 Task: Submit a new package usage summary request
Action: Mouse moved to (261, 289)
Screenshot: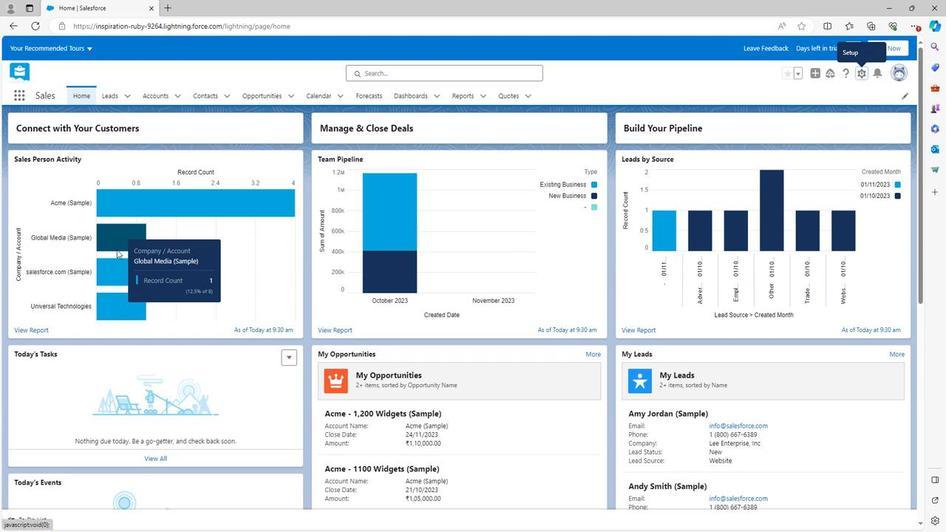
Action: Mouse scrolled (261, 289) with delta (0, 0)
Screenshot: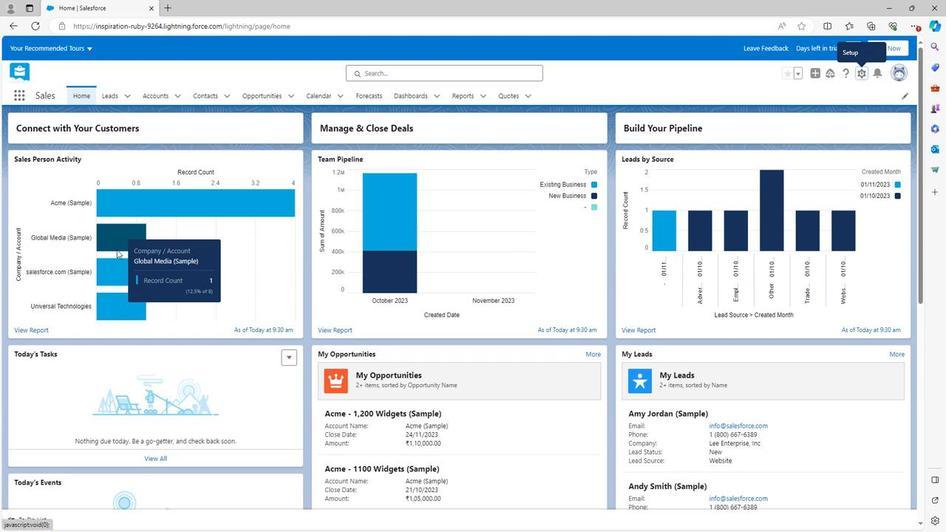 
Action: Mouse scrolled (261, 289) with delta (0, 0)
Screenshot: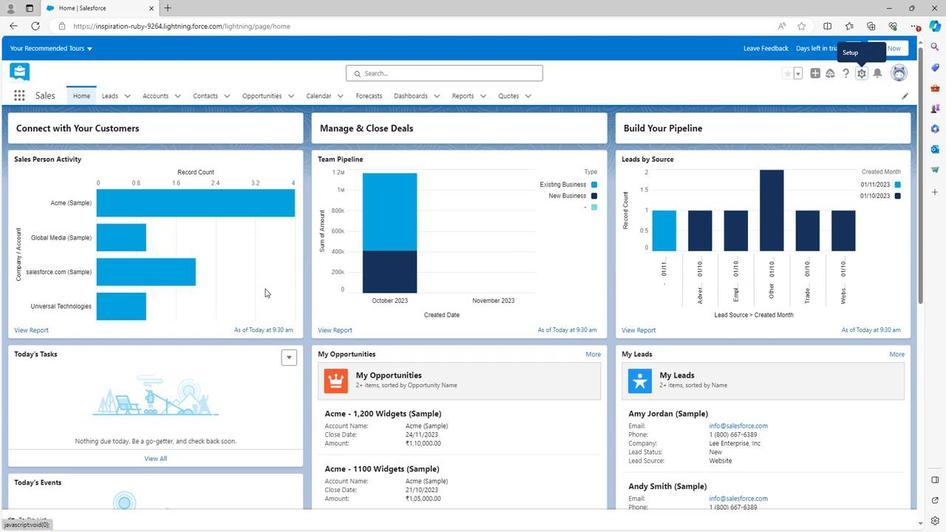 
Action: Mouse scrolled (261, 289) with delta (0, 0)
Screenshot: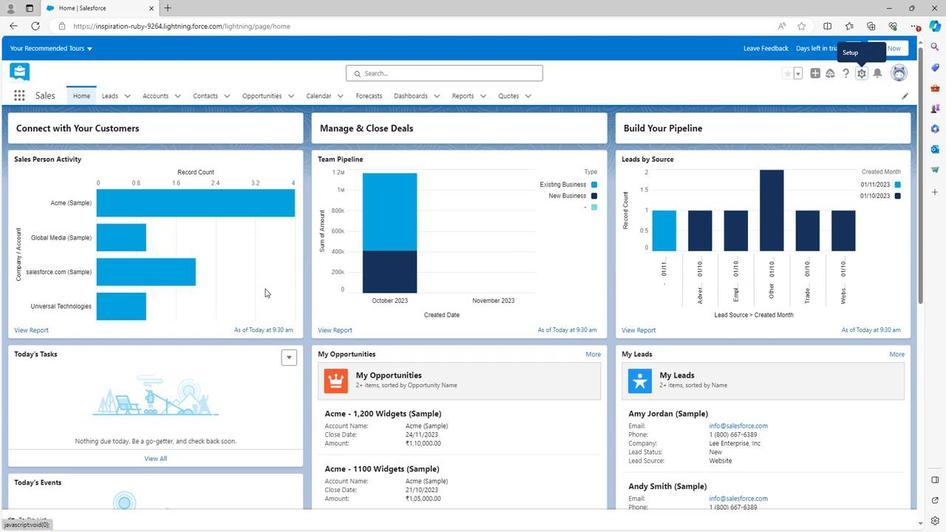 
Action: Mouse moved to (261, 287)
Screenshot: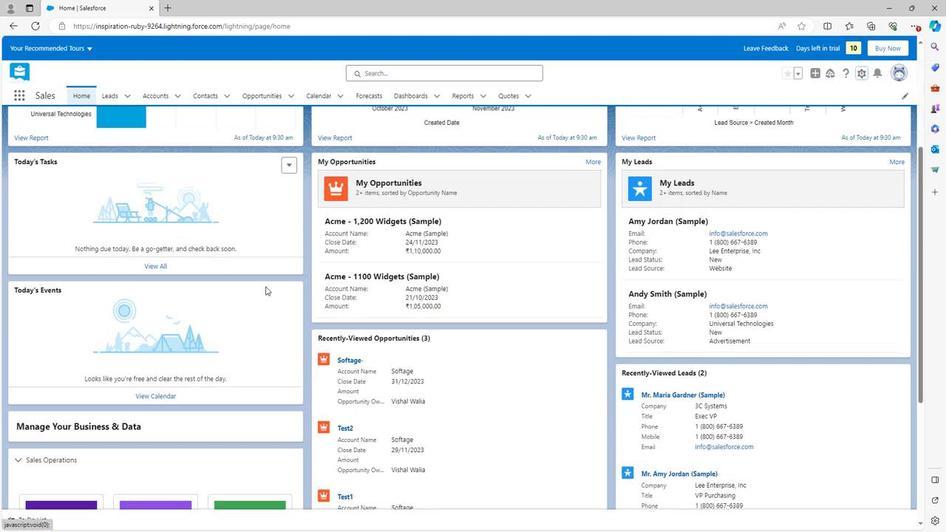 
Action: Mouse scrolled (261, 286) with delta (0, 0)
Screenshot: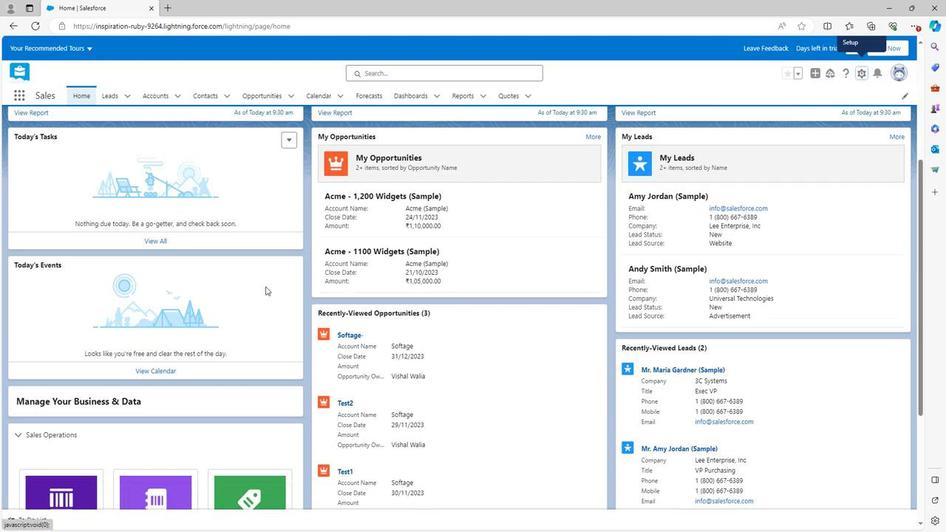 
Action: Mouse scrolled (261, 286) with delta (0, 0)
Screenshot: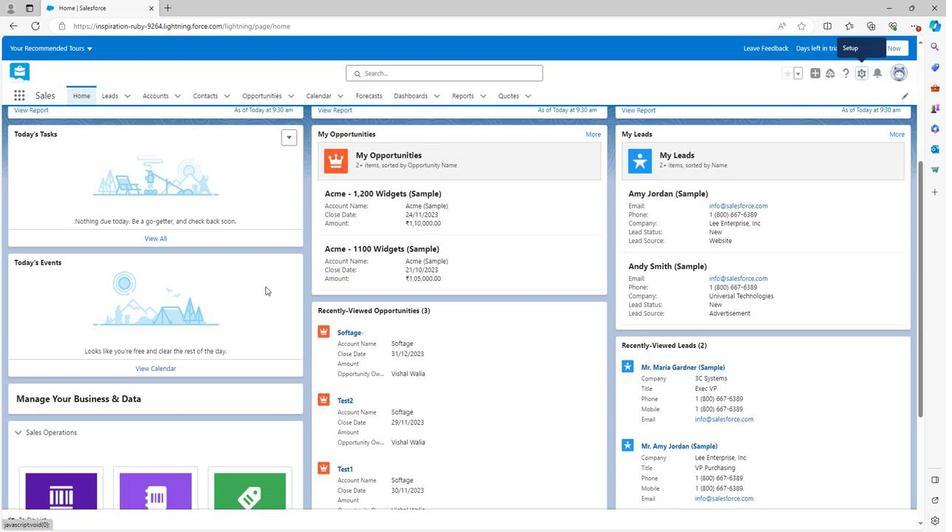 
Action: Mouse scrolled (261, 286) with delta (0, 0)
Screenshot: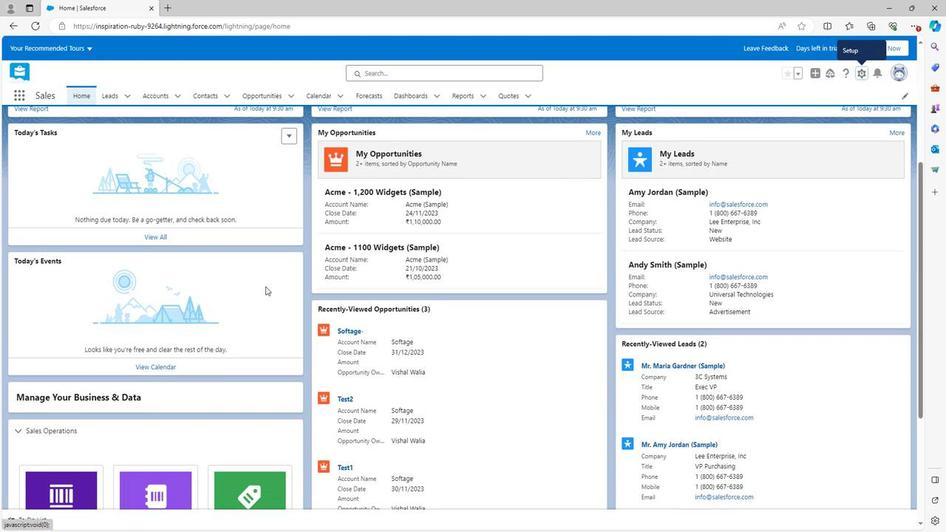 
Action: Mouse scrolled (261, 286) with delta (0, 0)
Screenshot: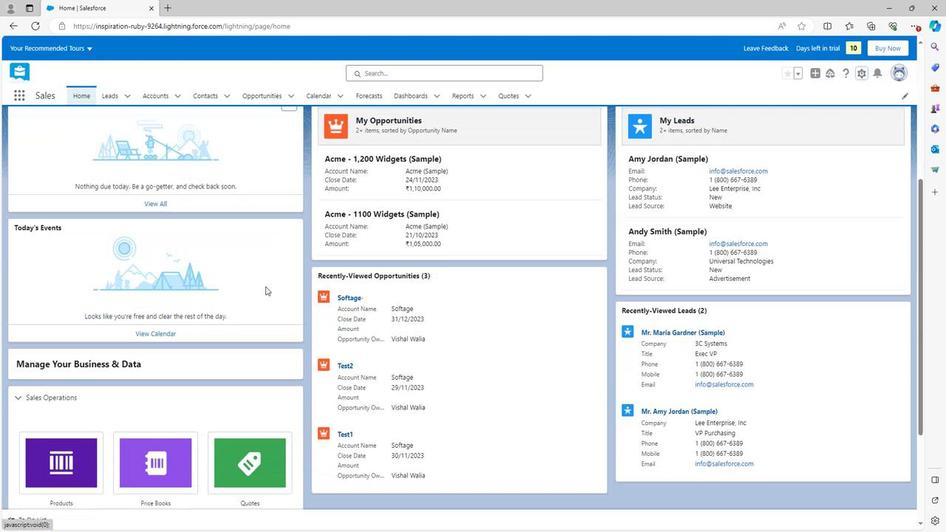 
Action: Mouse scrolled (261, 287) with delta (0, 0)
Screenshot: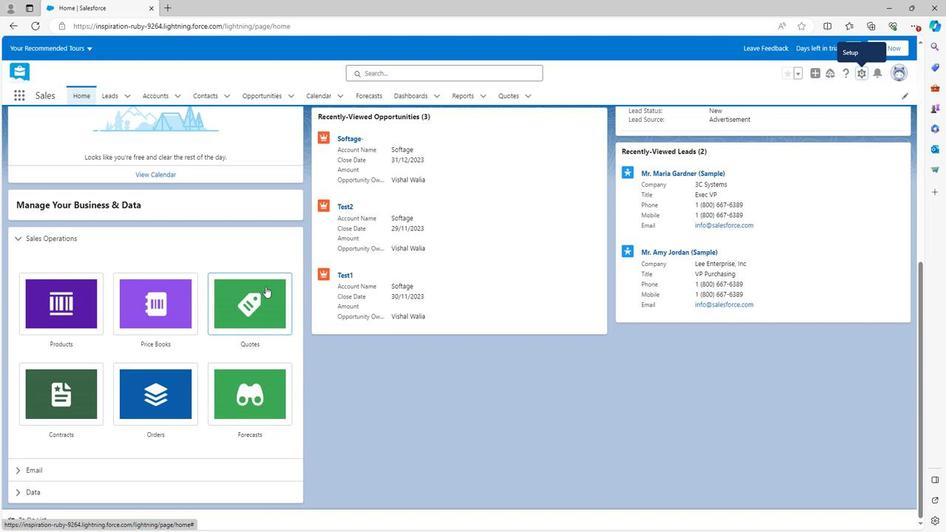 
Action: Mouse scrolled (261, 287) with delta (0, 0)
Screenshot: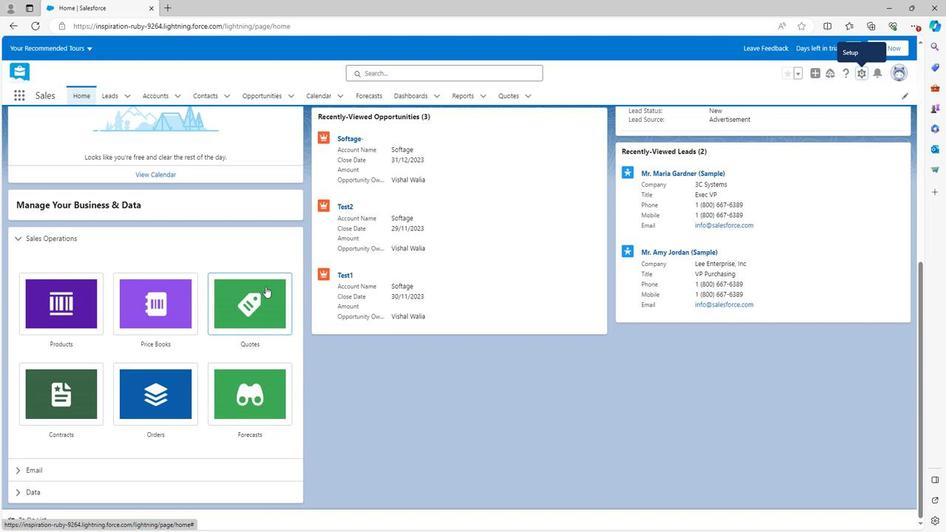 
Action: Mouse scrolled (261, 287) with delta (0, 0)
Screenshot: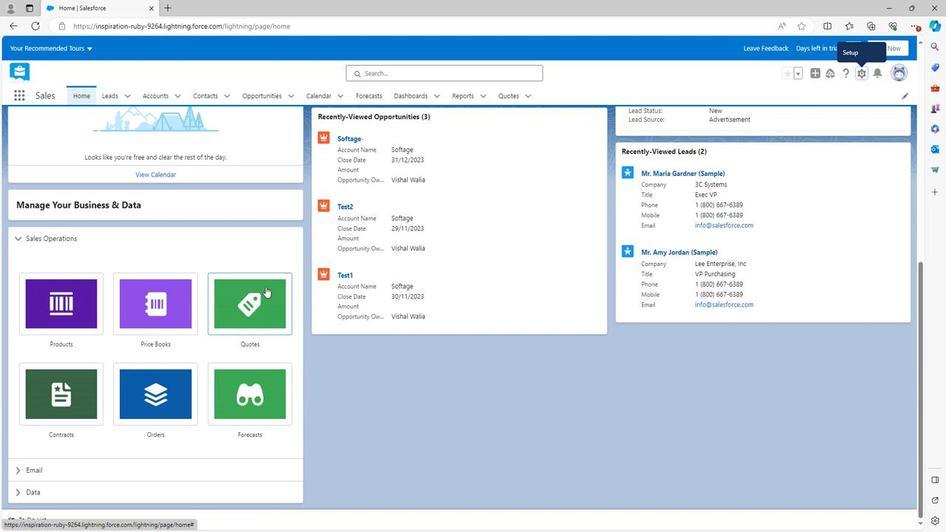 
Action: Mouse scrolled (261, 287) with delta (0, 0)
Screenshot: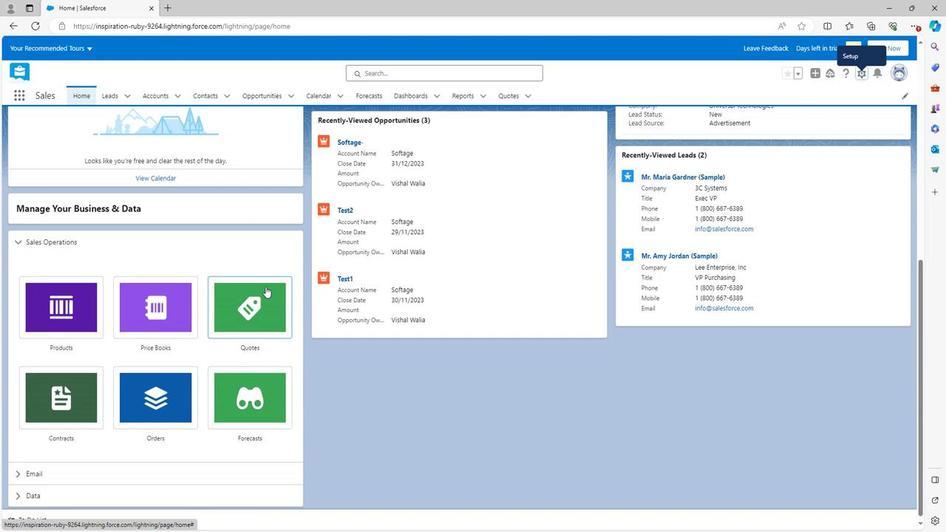 
Action: Mouse scrolled (261, 287) with delta (0, 0)
Screenshot: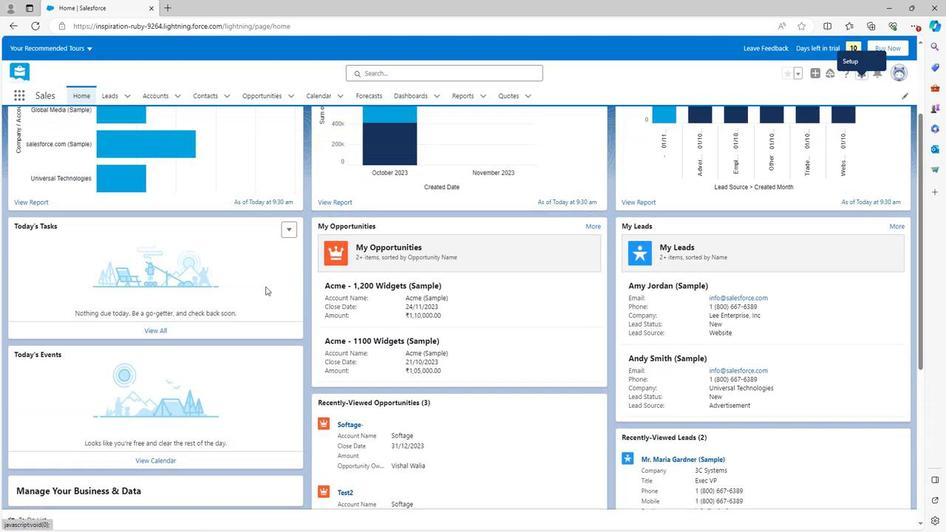 
Action: Mouse scrolled (261, 287) with delta (0, 0)
Screenshot: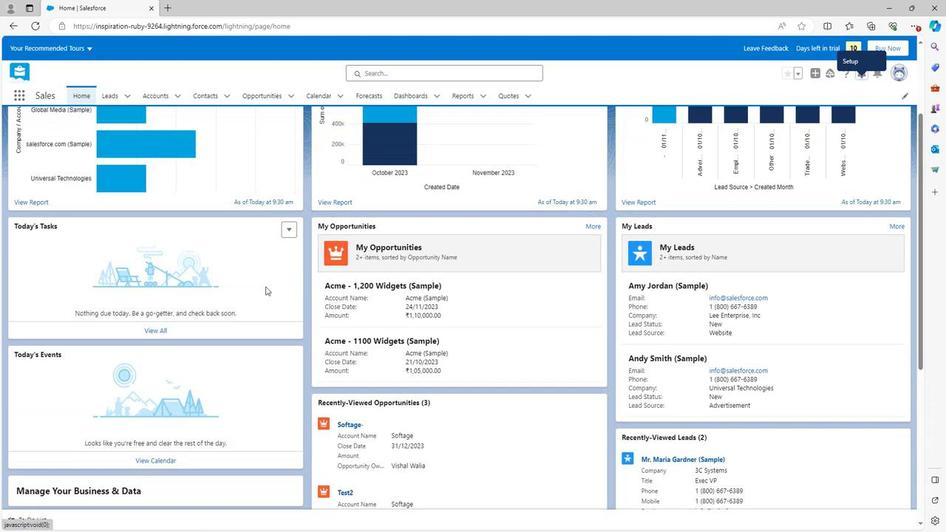 
Action: Mouse scrolled (261, 287) with delta (0, 0)
Screenshot: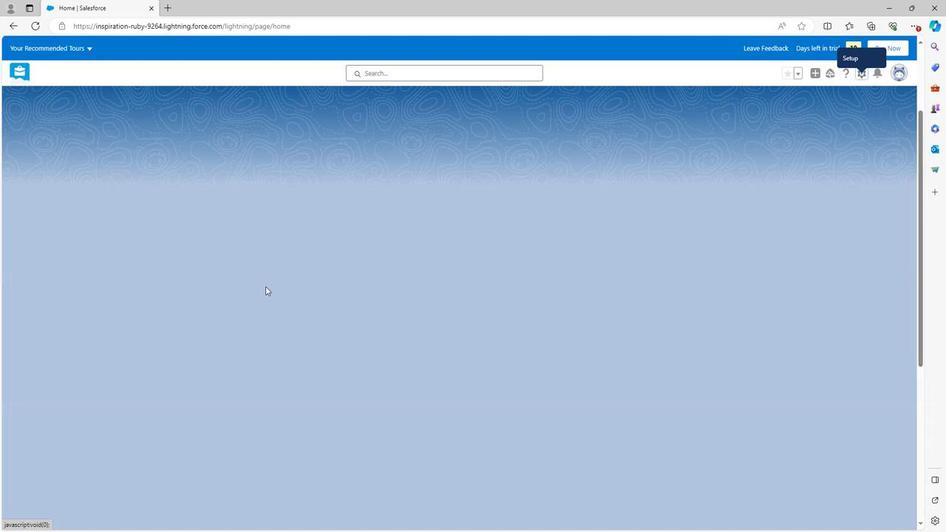 
Action: Mouse scrolled (261, 287) with delta (0, 0)
Screenshot: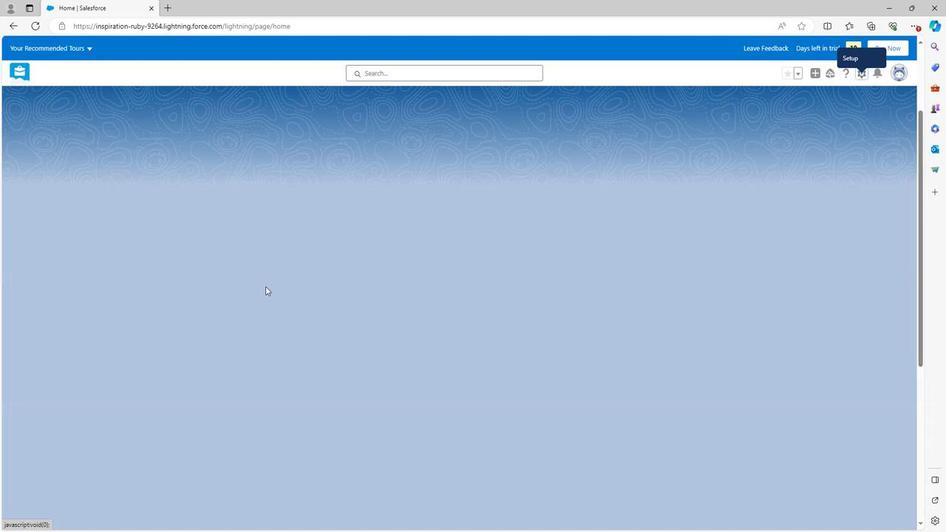 
Action: Mouse scrolled (261, 287) with delta (0, 0)
Screenshot: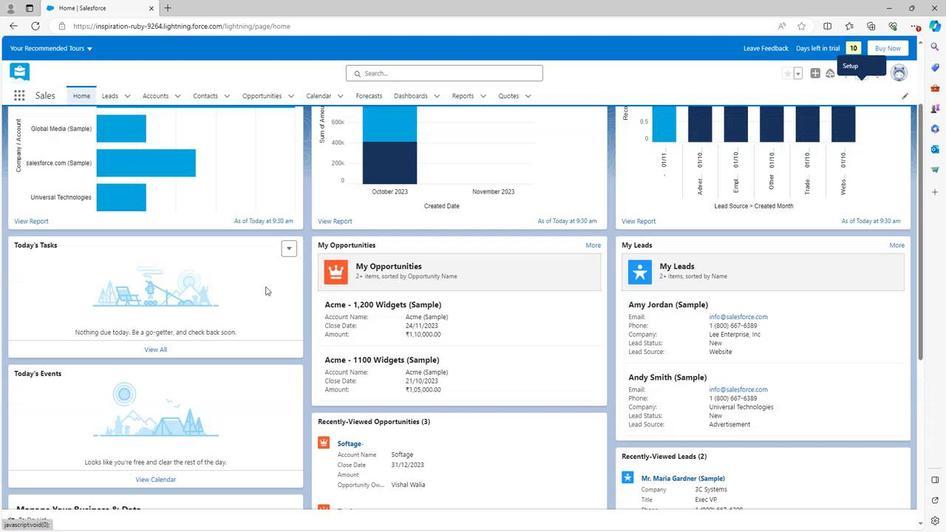 
Action: Mouse moved to (854, 69)
Screenshot: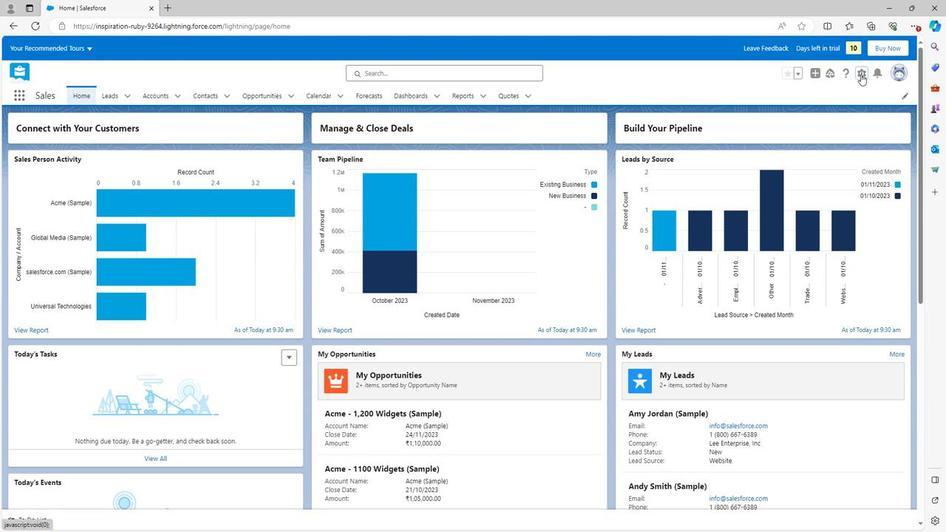 
Action: Mouse pressed left at (854, 69)
Screenshot: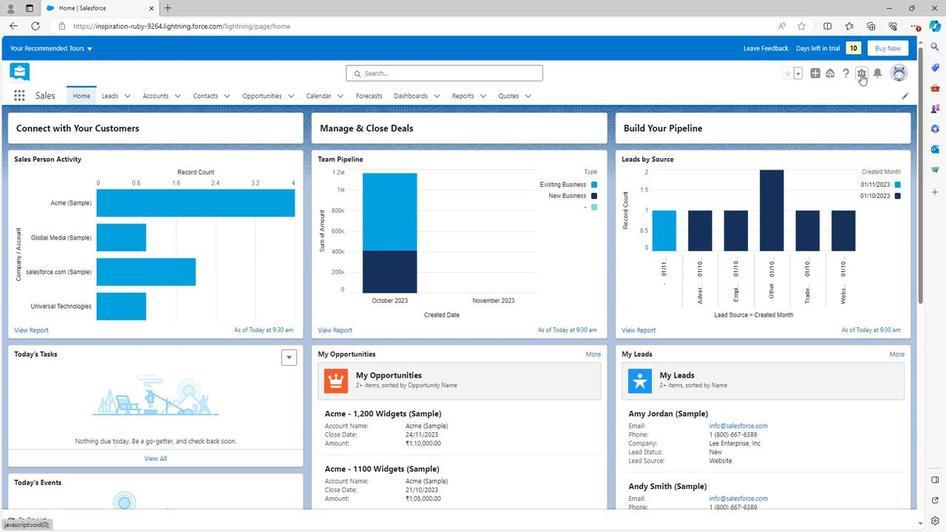 
Action: Mouse moved to (814, 100)
Screenshot: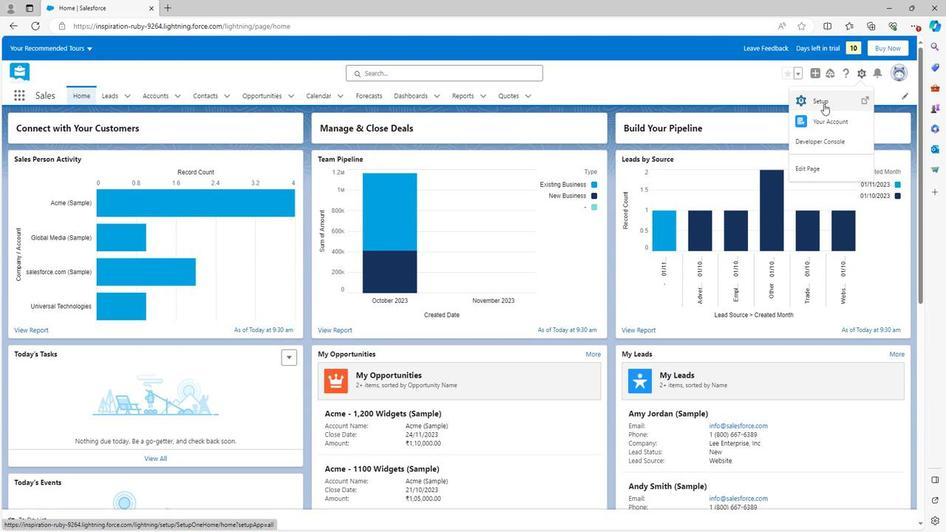 
Action: Mouse pressed left at (814, 100)
Screenshot: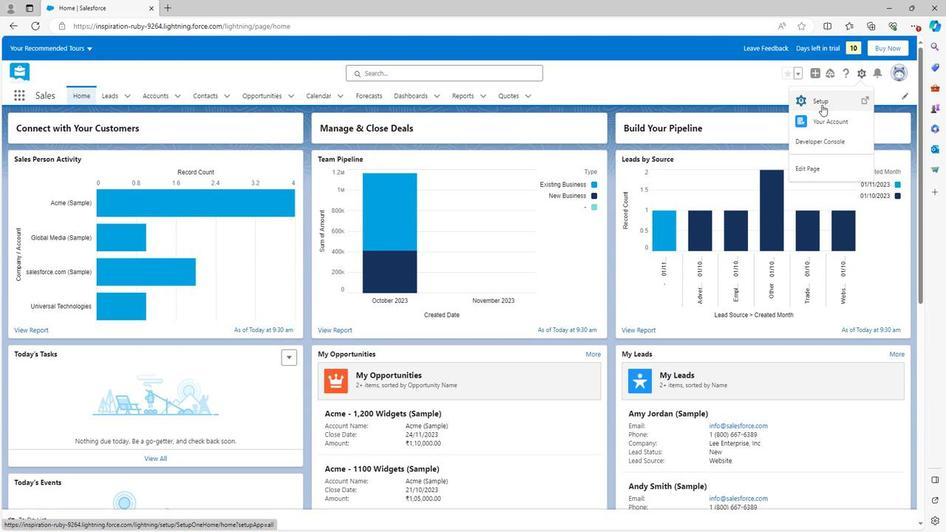 
Action: Mouse moved to (40, 358)
Screenshot: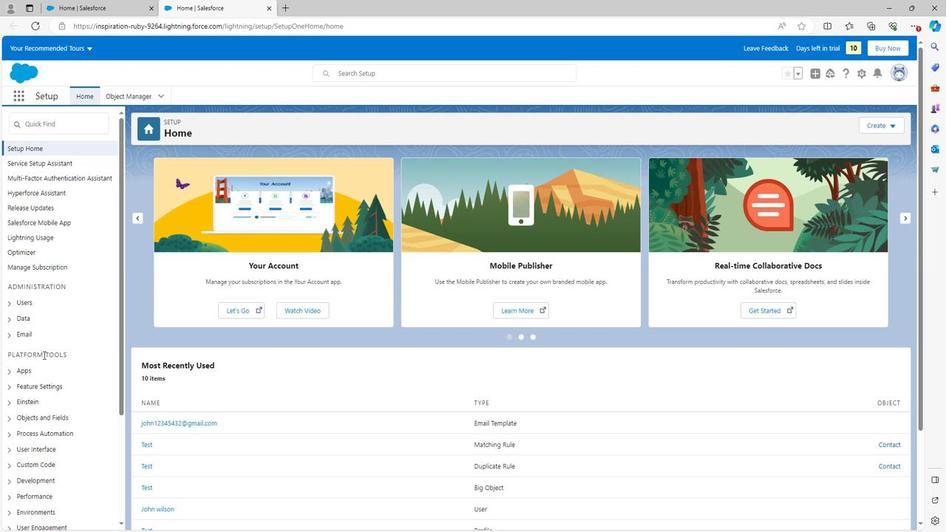 
Action: Mouse scrolled (40, 357) with delta (0, 0)
Screenshot: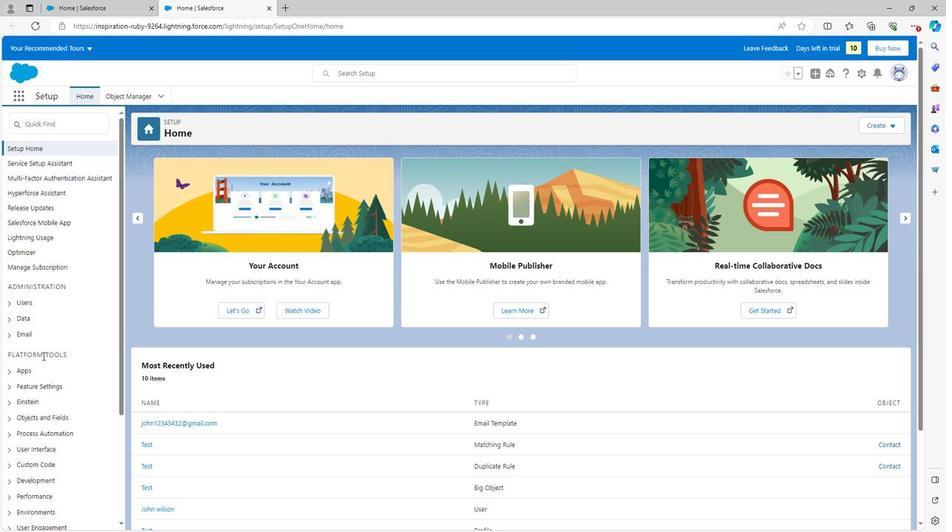 
Action: Mouse scrolled (40, 357) with delta (0, 0)
Screenshot: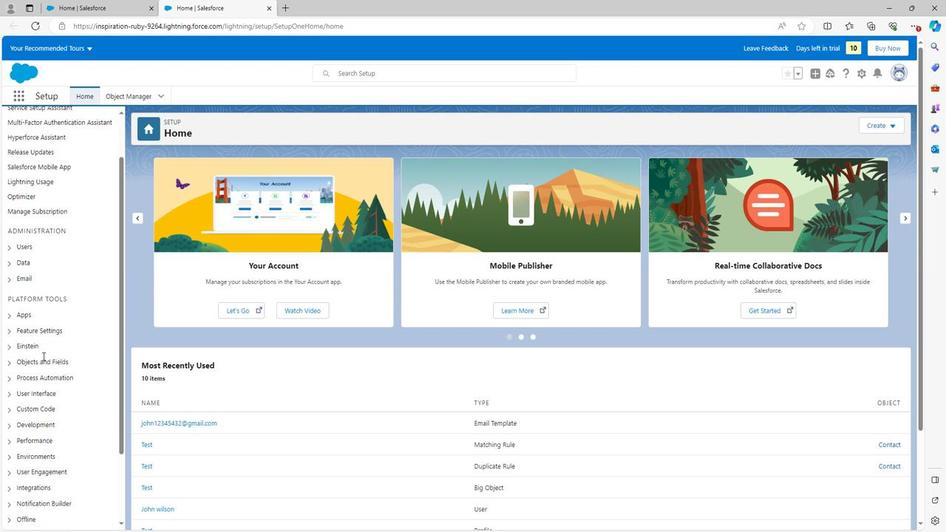 
Action: Mouse moved to (5, 244)
Screenshot: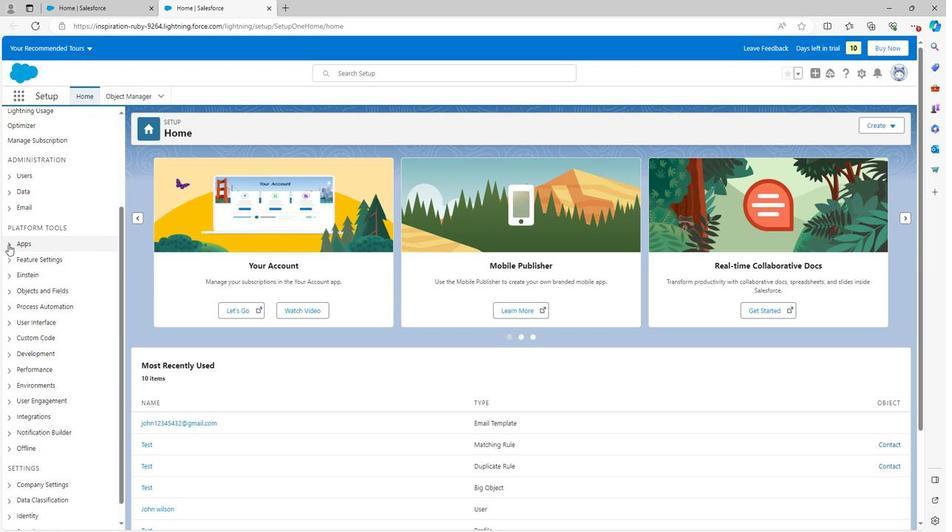 
Action: Mouse pressed left at (5, 244)
Screenshot: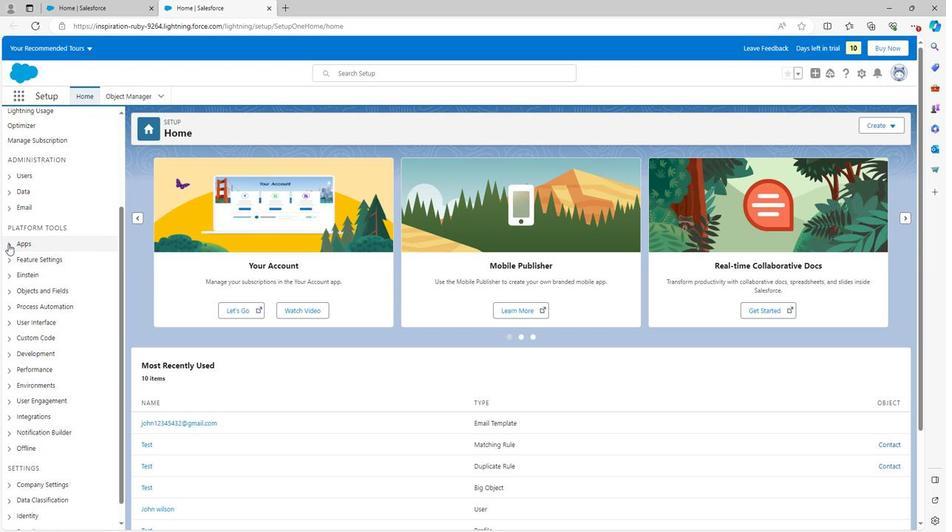 
Action: Mouse moved to (17, 355)
Screenshot: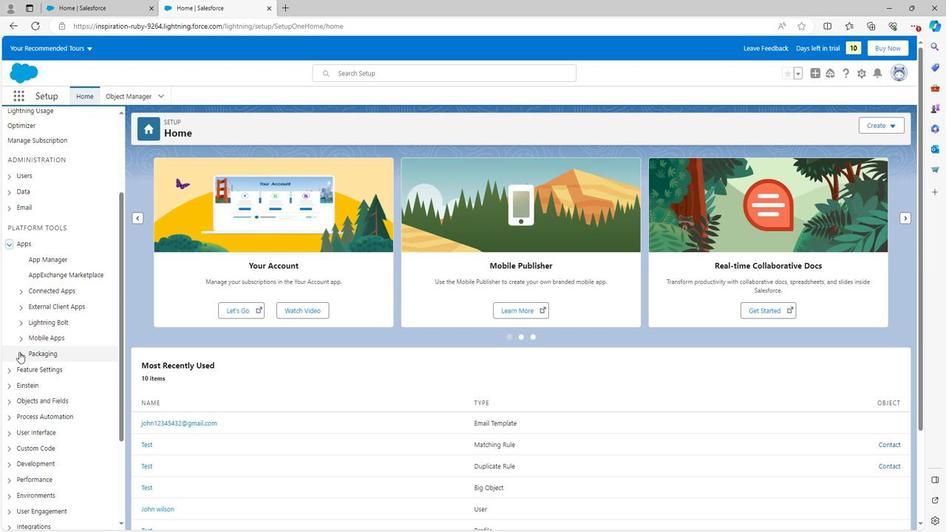 
Action: Mouse pressed left at (17, 355)
Screenshot: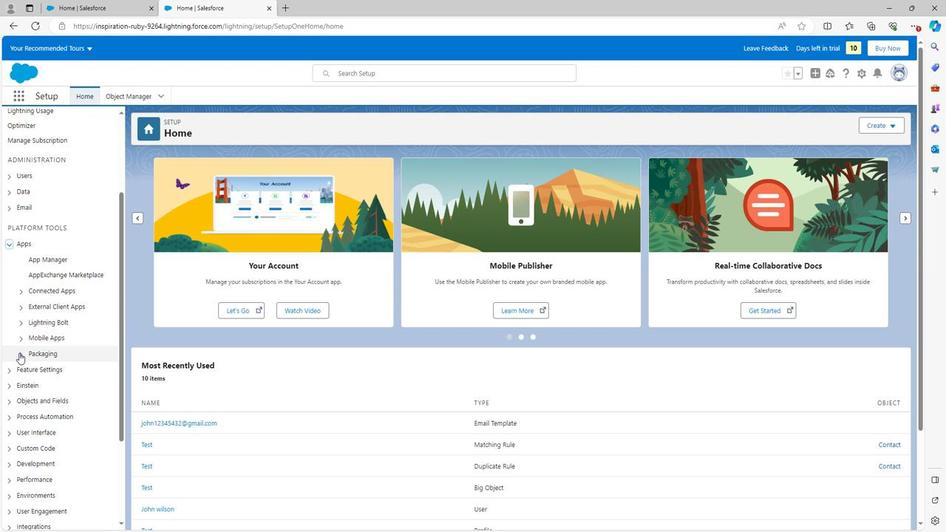 
Action: Mouse moved to (46, 403)
Screenshot: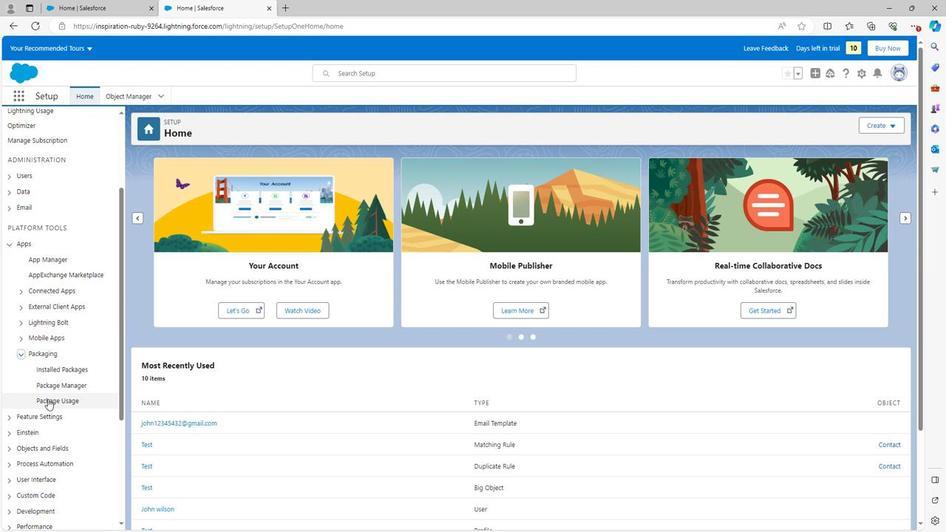 
Action: Mouse pressed left at (46, 403)
Screenshot: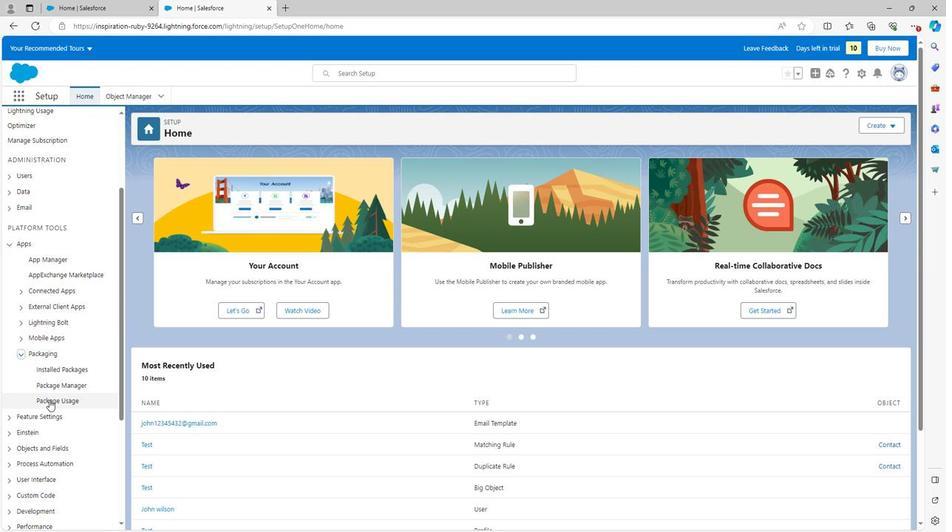 
Action: Mouse moved to (537, 276)
Screenshot: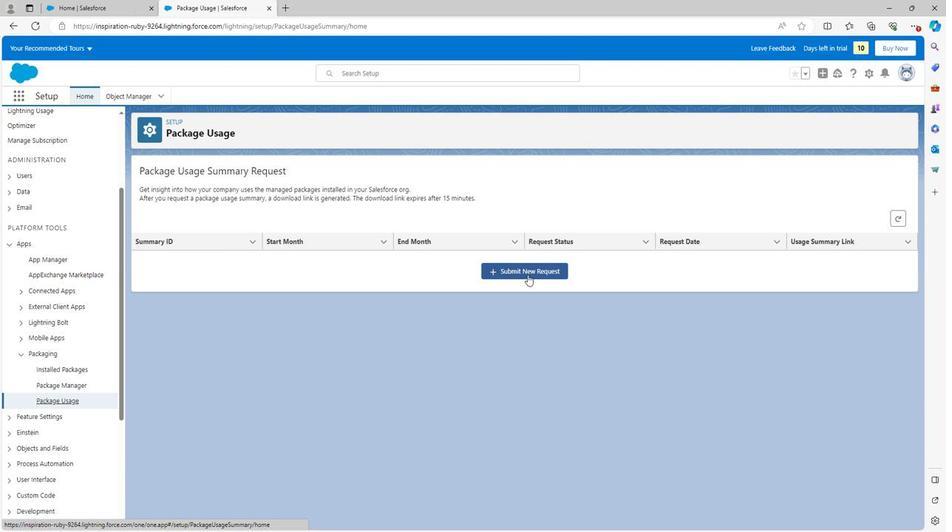 
Action: Mouse pressed left at (537, 276)
Screenshot: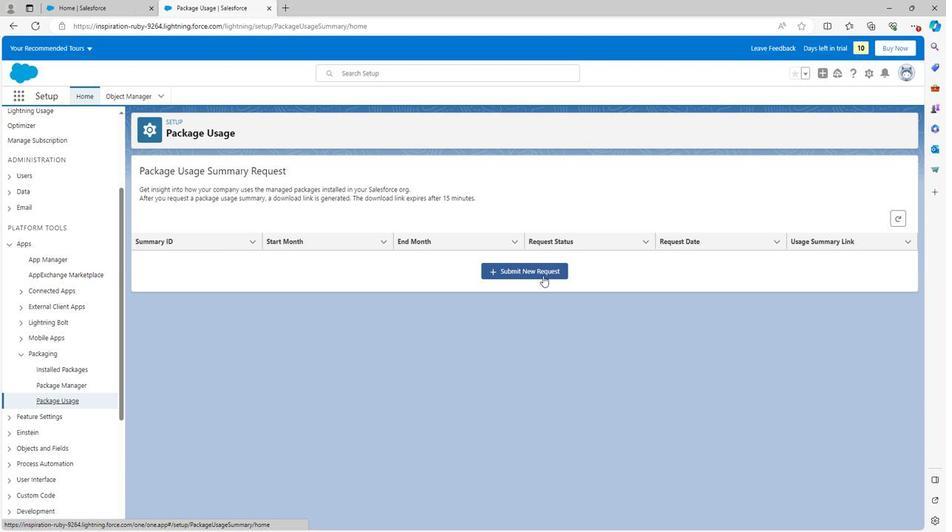 
Action: Mouse moved to (765, 258)
Screenshot: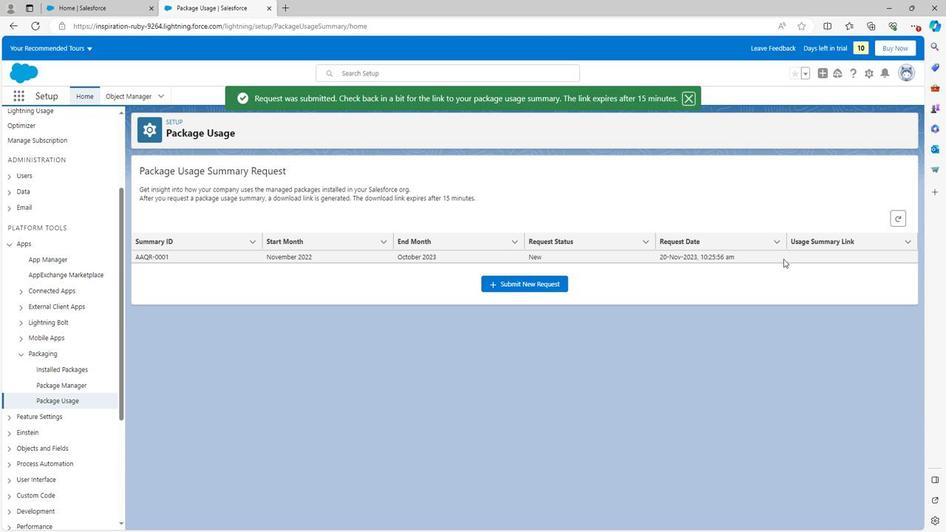 
Action: Mouse scrolled (765, 258) with delta (0, 0)
Screenshot: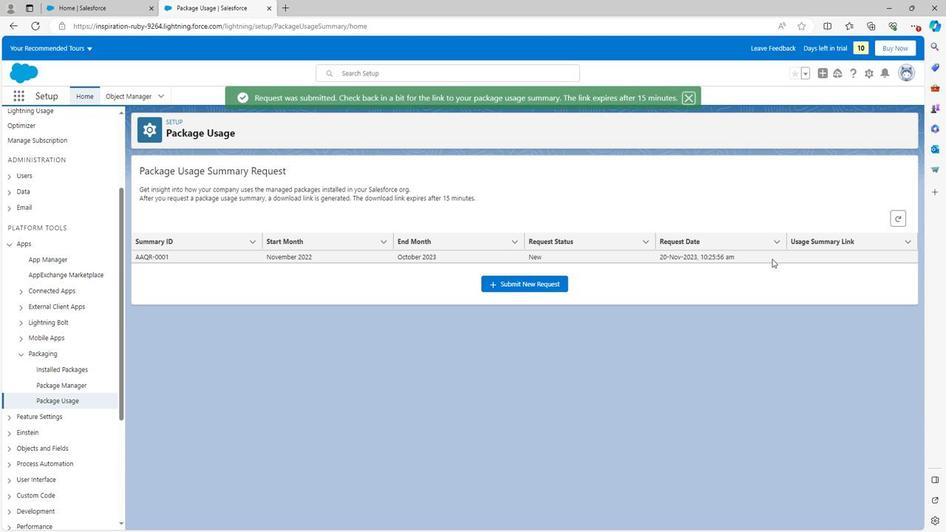 
Action: Mouse scrolled (765, 258) with delta (0, 0)
Screenshot: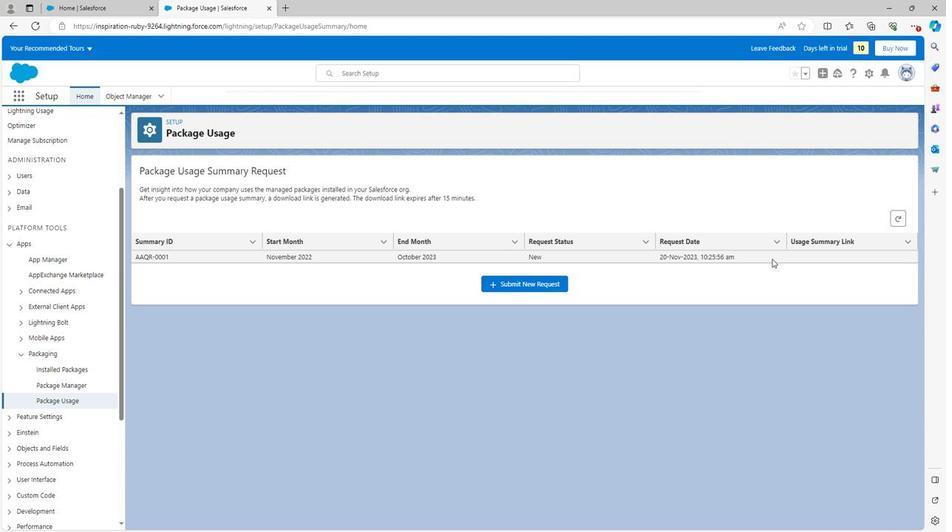
Action: Mouse moved to (763, 256)
Screenshot: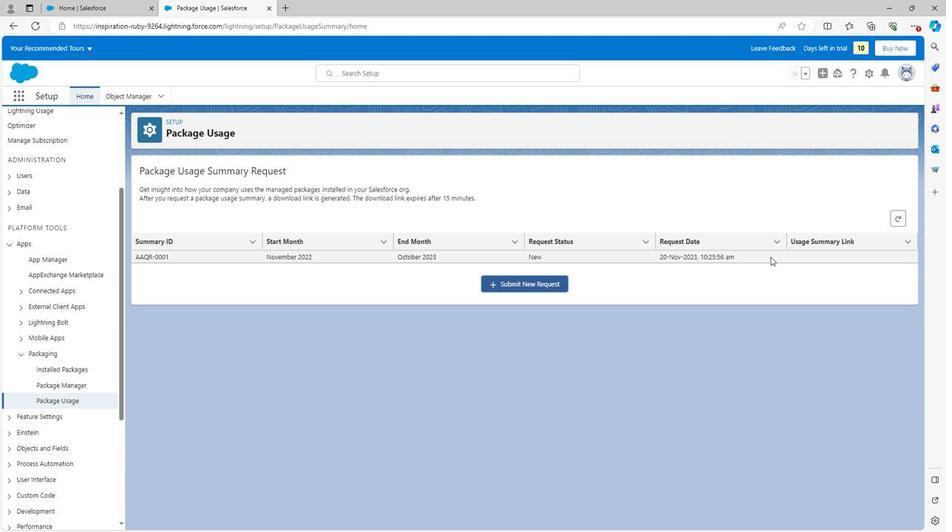 
Action: Mouse scrolled (763, 257) with delta (0, 0)
Screenshot: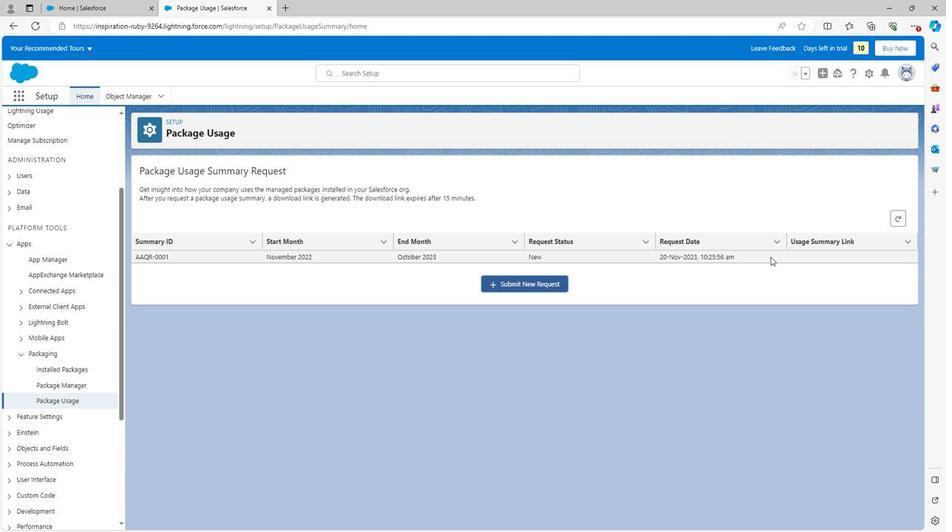
Action: Mouse scrolled (763, 257) with delta (0, 0)
Screenshot: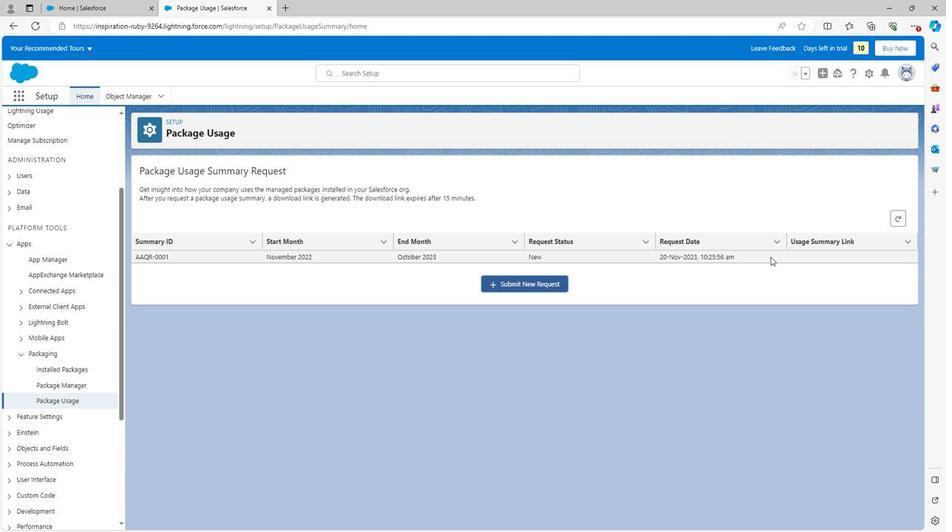 
Action: Mouse moved to (763, 256)
Screenshot: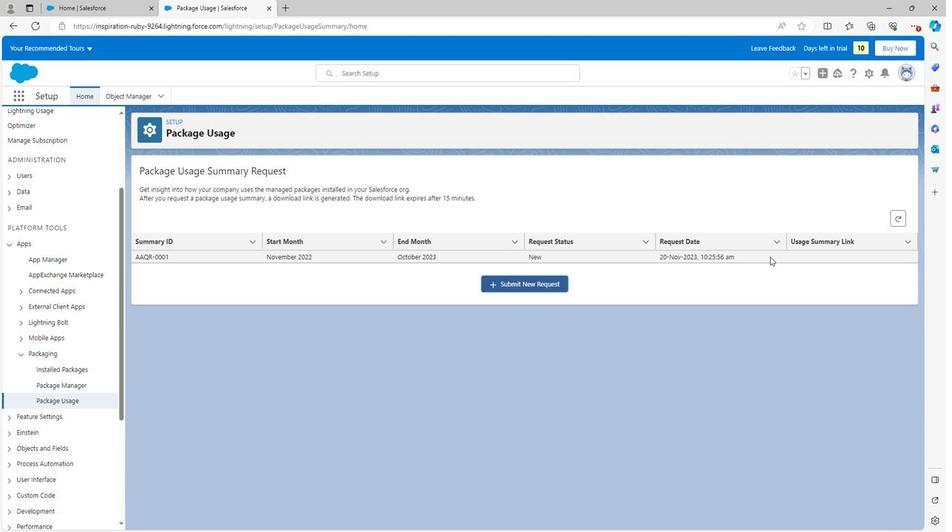 
Action: Mouse scrolled (763, 256) with delta (0, 0)
Screenshot: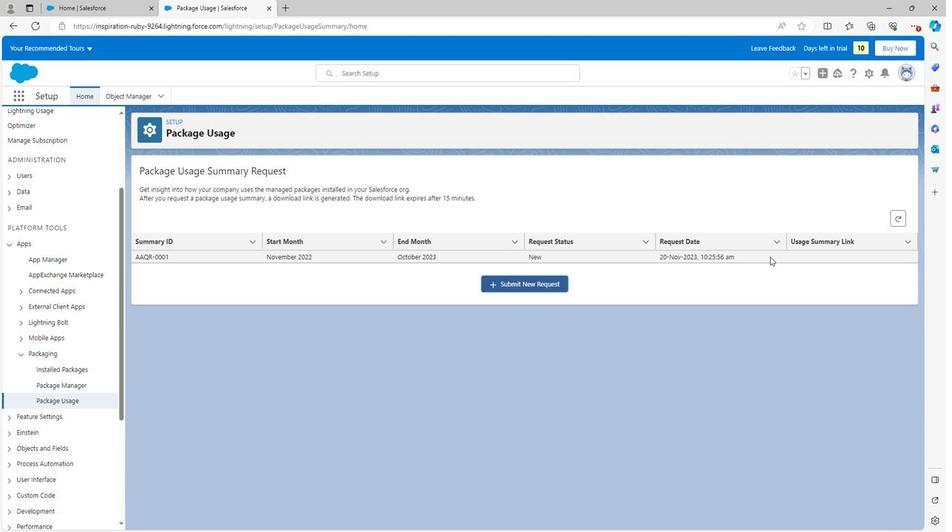 
Action: Mouse scrolled (763, 256) with delta (0, 0)
Screenshot: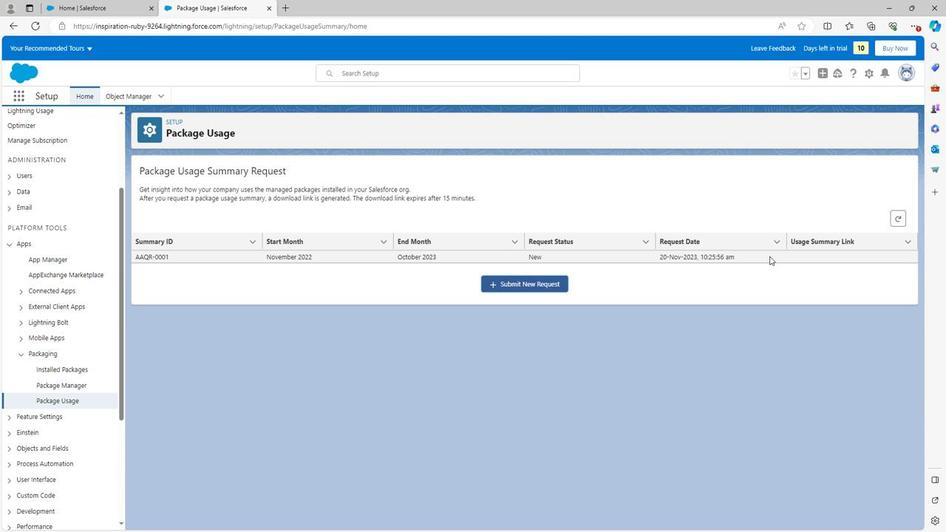 
Action: Mouse moved to (890, 215)
Screenshot: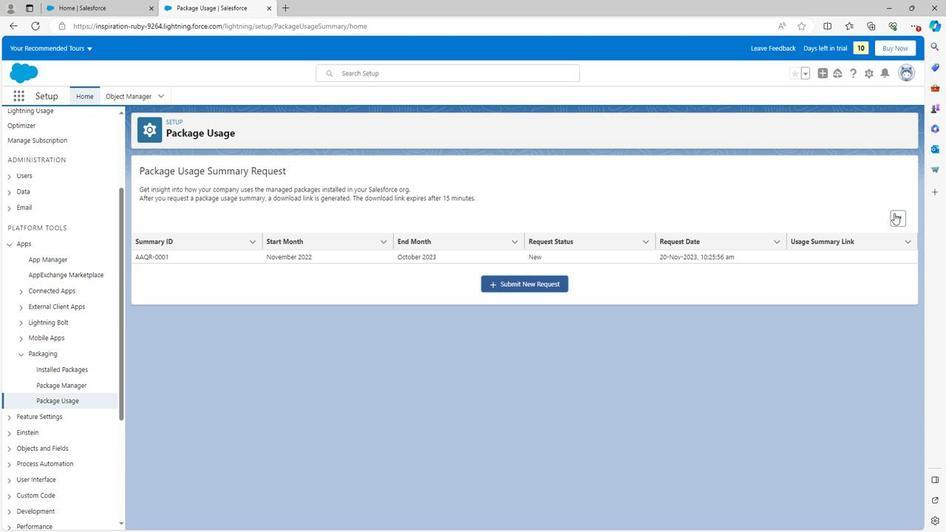 
Action: Mouse pressed left at (890, 215)
Screenshot: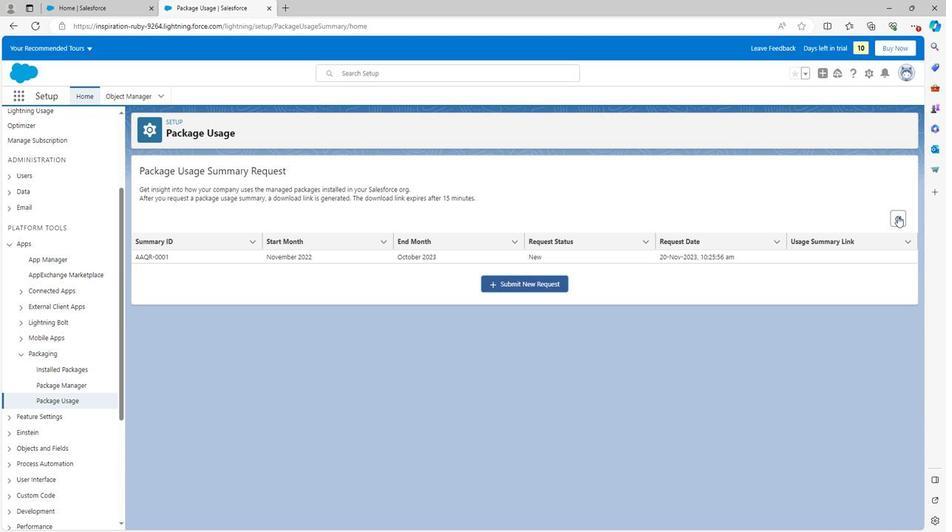 
Action: Mouse moved to (5, 243)
Screenshot: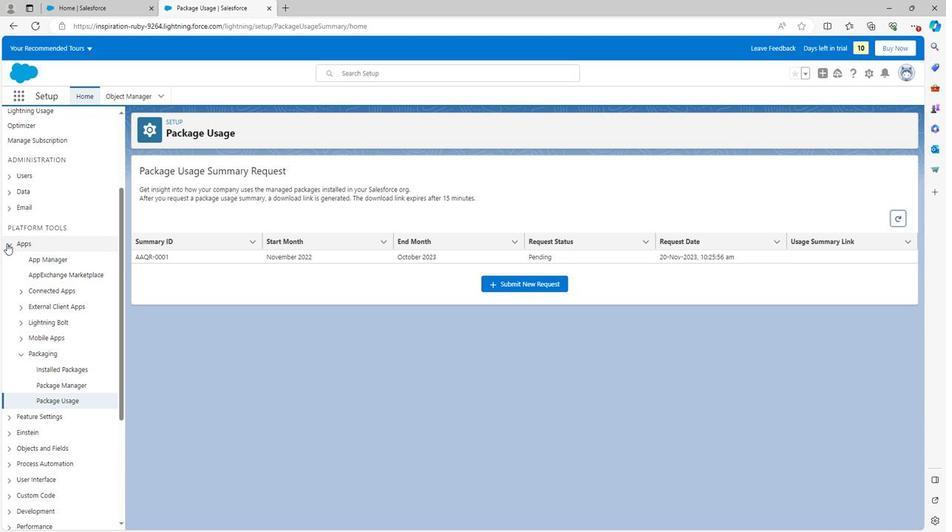 
Action: Mouse pressed left at (5, 243)
Screenshot: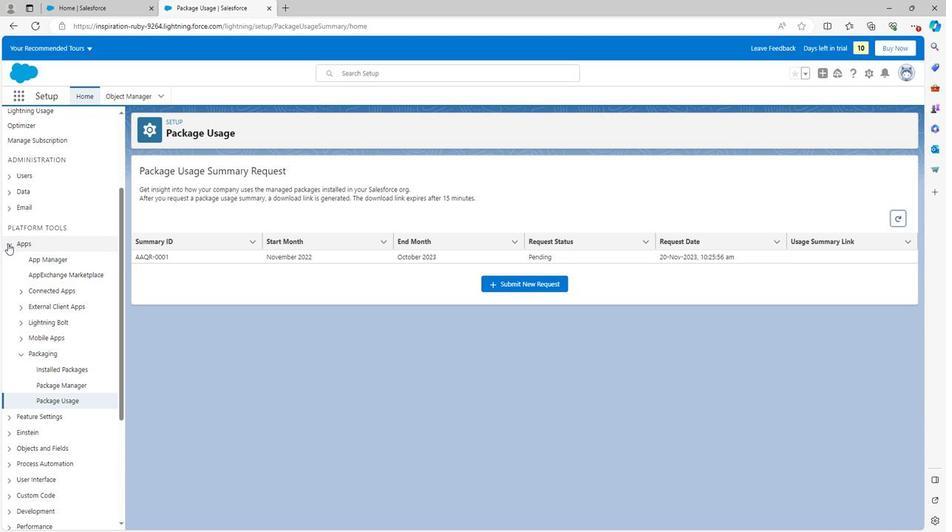 
Action: Mouse moved to (493, 230)
Screenshot: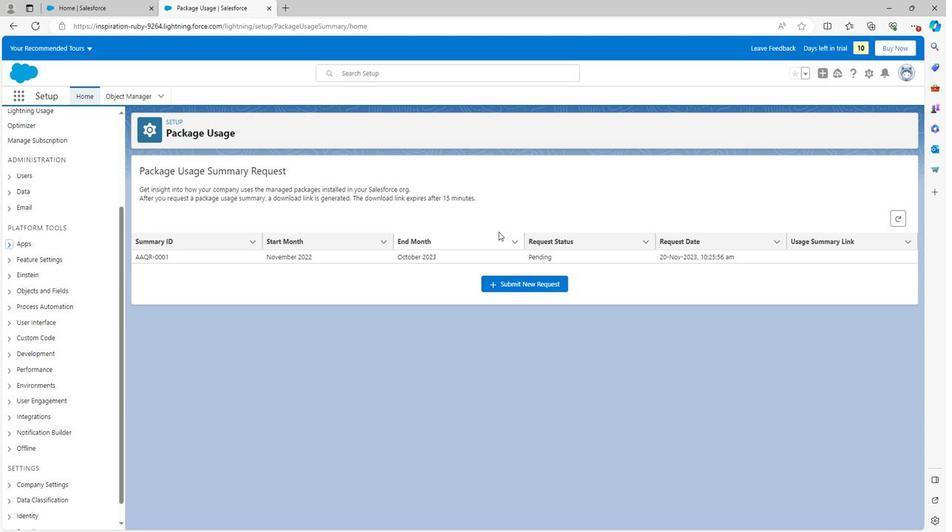 
